 Task: Select a due date automation when advanced on, the moment a card is due add dates without a due date.
Action: Mouse moved to (355, 365)
Screenshot: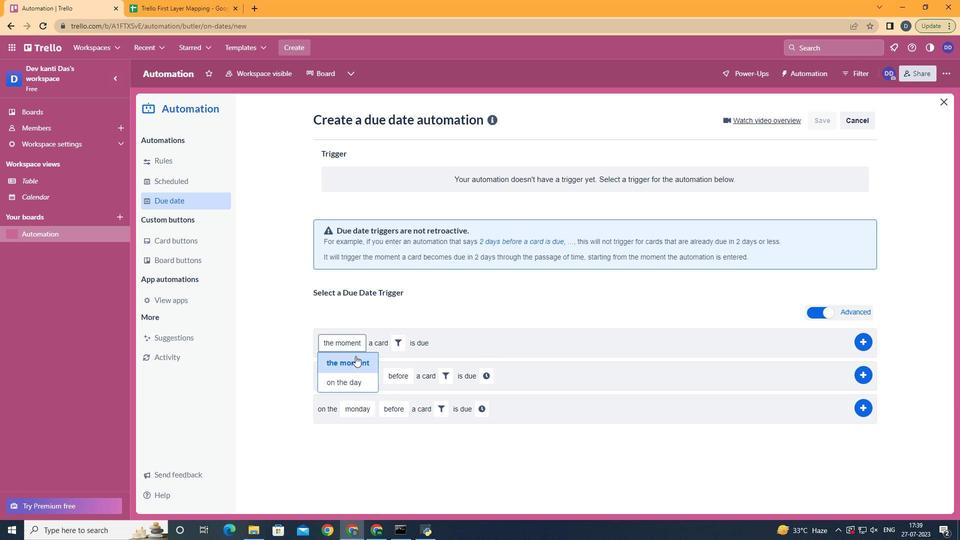 
Action: Mouse pressed left at (355, 365)
Screenshot: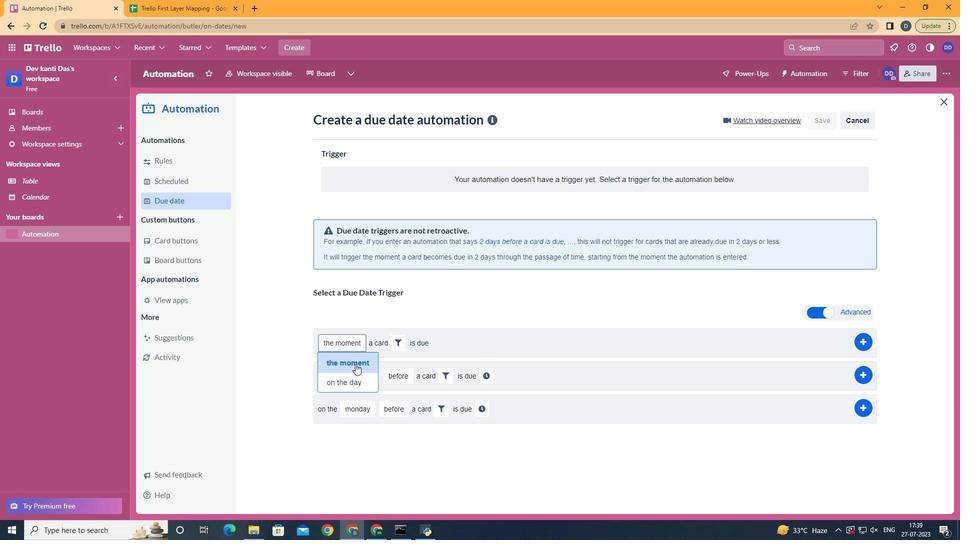 
Action: Mouse moved to (393, 348)
Screenshot: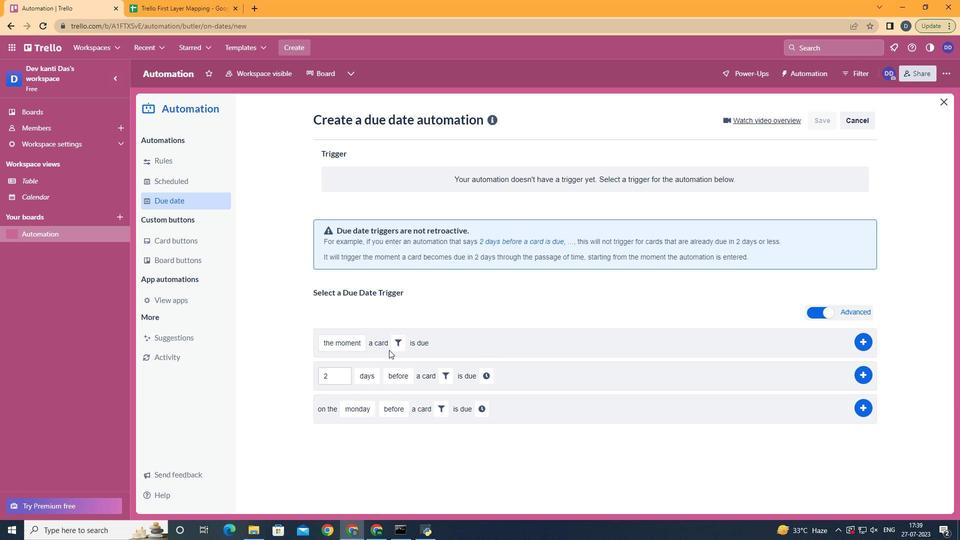 
Action: Mouse pressed left at (393, 348)
Screenshot: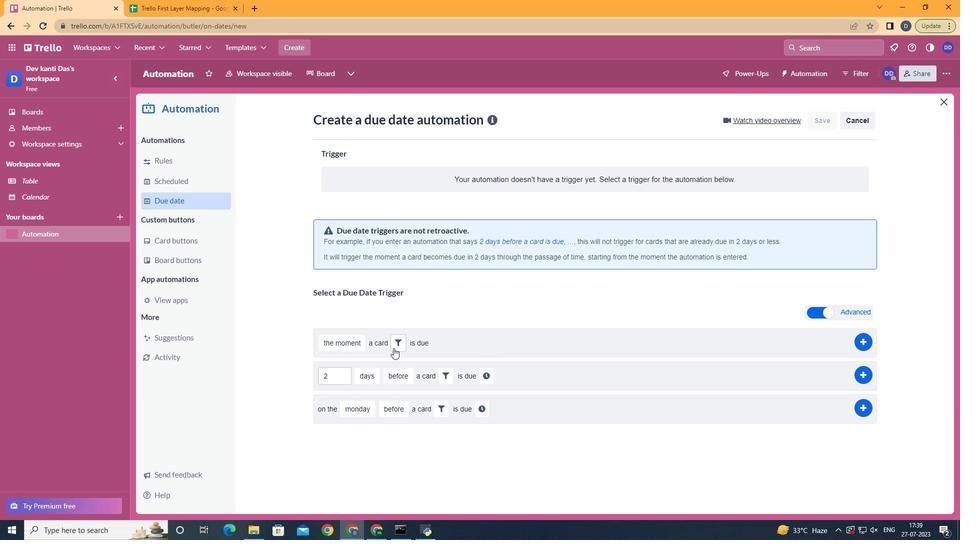 
Action: Mouse moved to (445, 219)
Screenshot: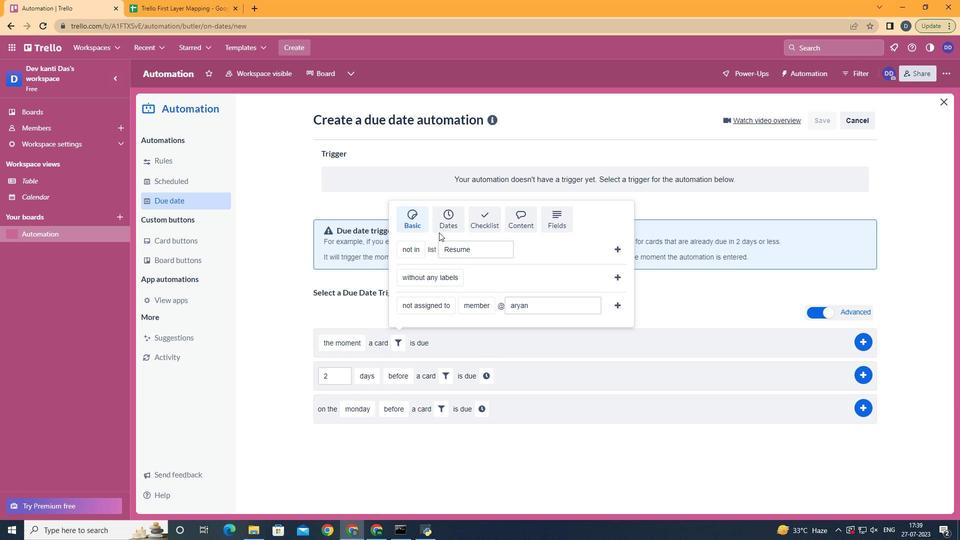 
Action: Mouse pressed left at (445, 219)
Screenshot: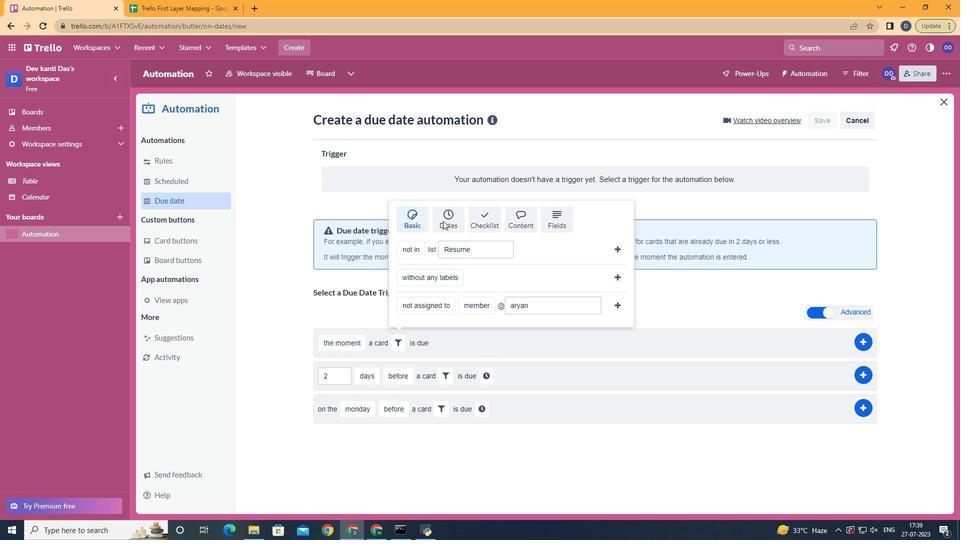 
Action: Mouse moved to (415, 258)
Screenshot: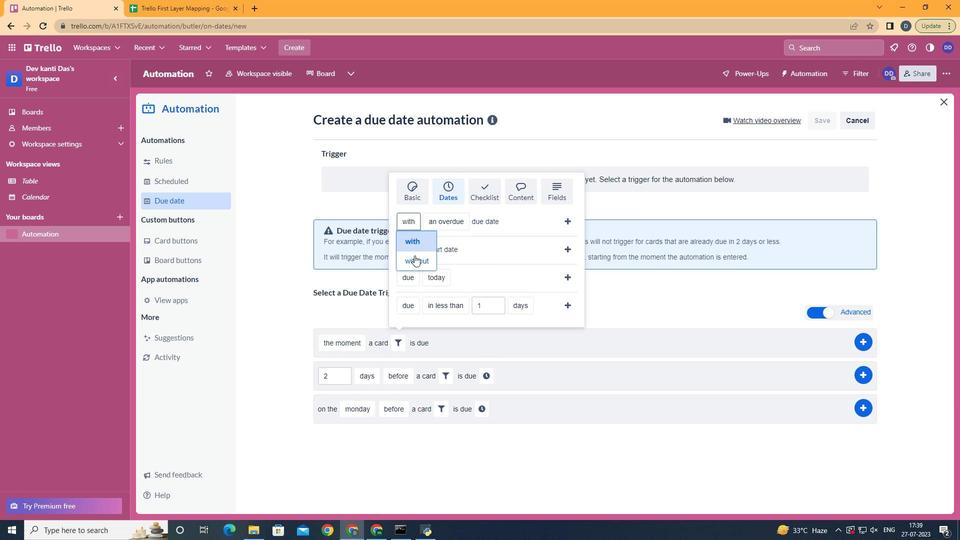 
Action: Mouse pressed left at (415, 258)
Screenshot: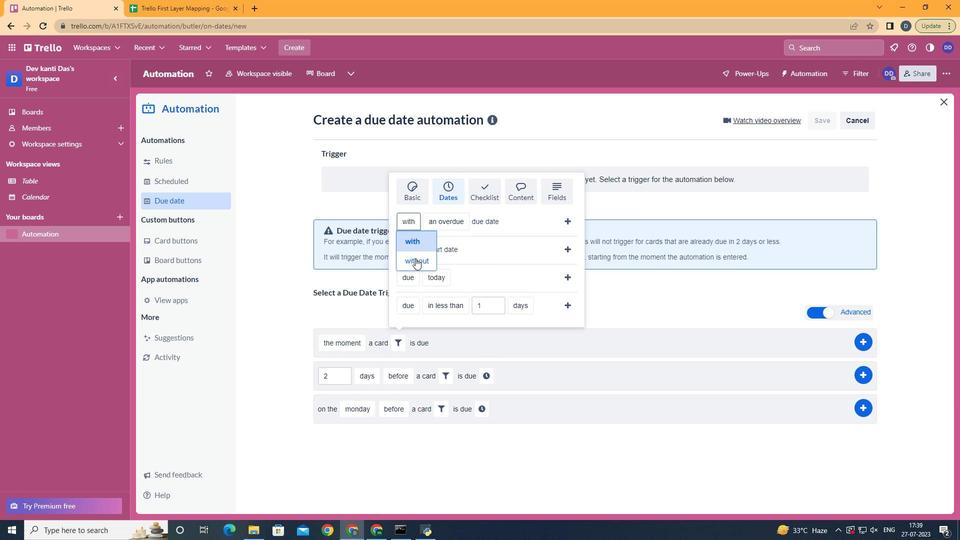 
Action: Mouse moved to (452, 236)
Screenshot: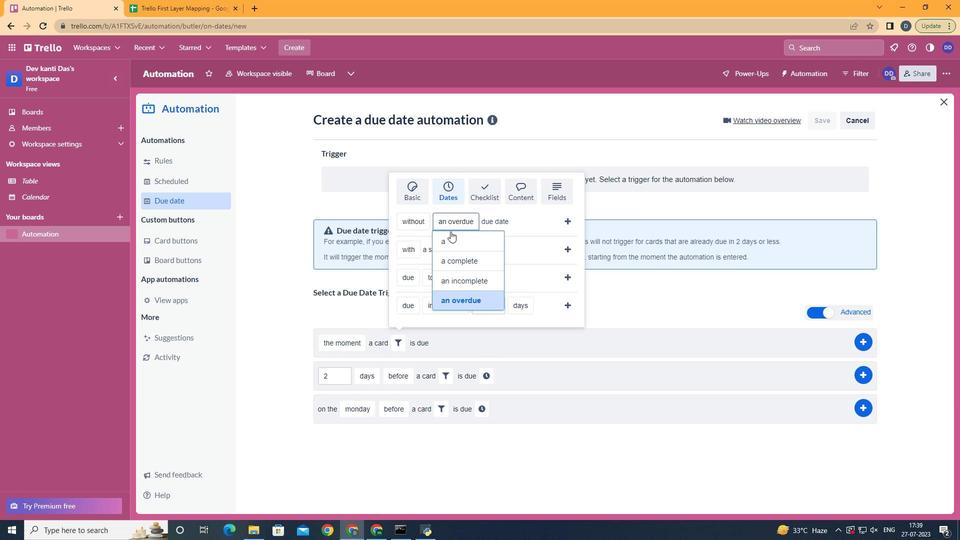 
Action: Mouse pressed left at (452, 236)
Screenshot: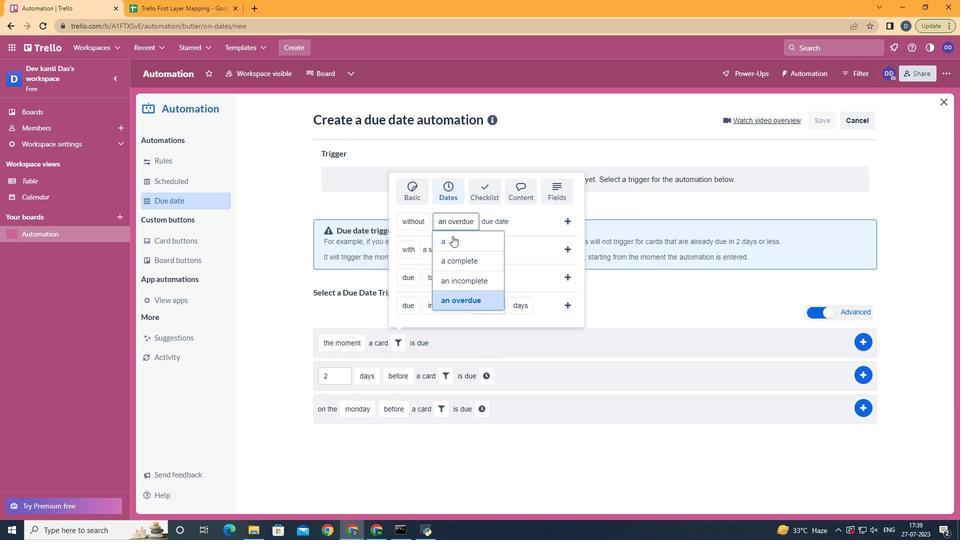 
Action: Mouse moved to (567, 217)
Screenshot: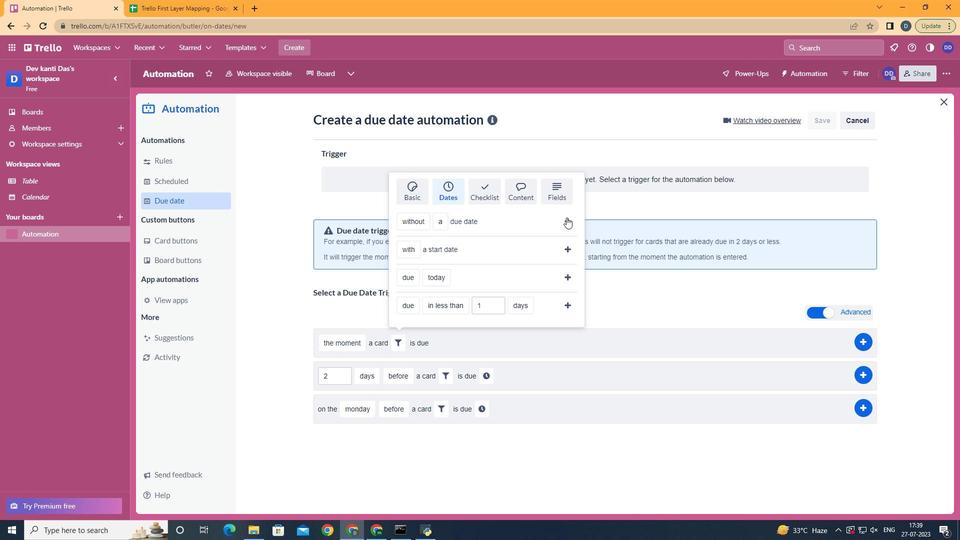 
Action: Mouse pressed left at (567, 217)
Screenshot: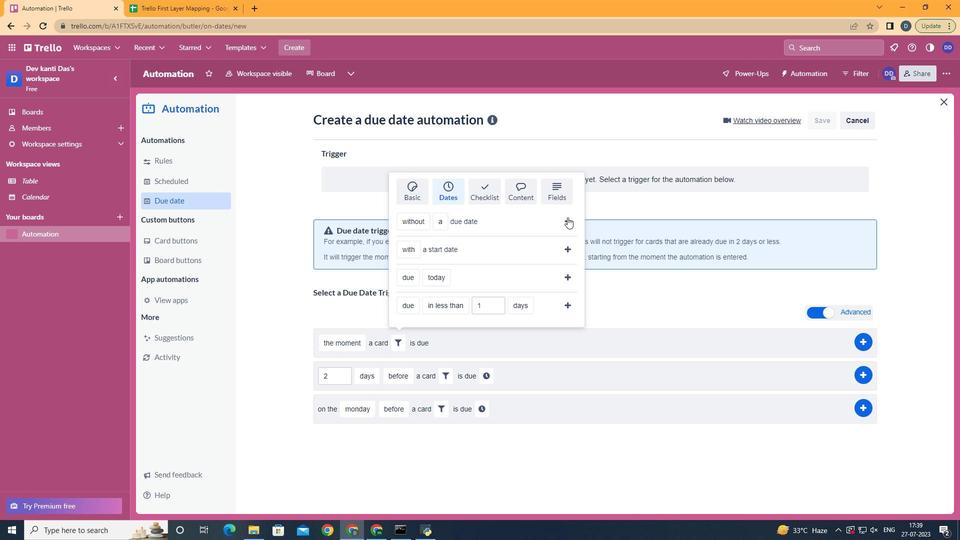 
Action: Mouse moved to (584, 304)
Screenshot: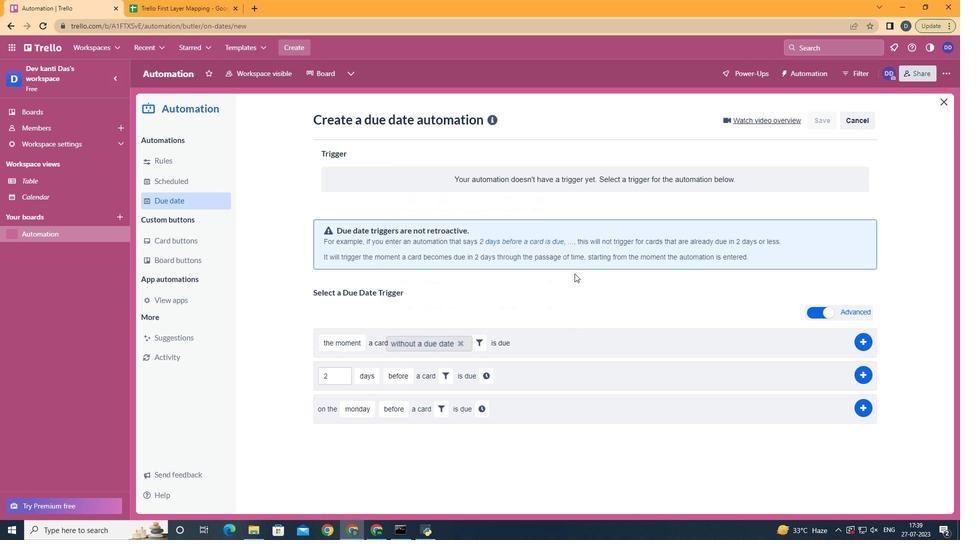 
